 Task: Change the maxpoint to max value.
Action: Mouse moved to (168, 116)
Screenshot: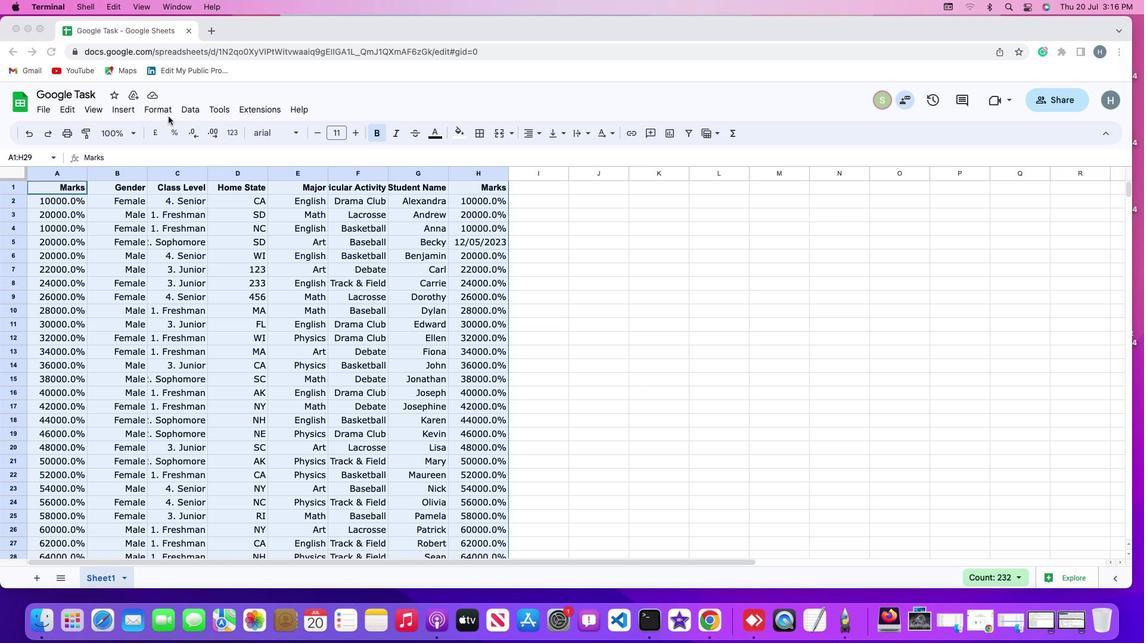 
Action: Mouse pressed left at (168, 116)
Screenshot: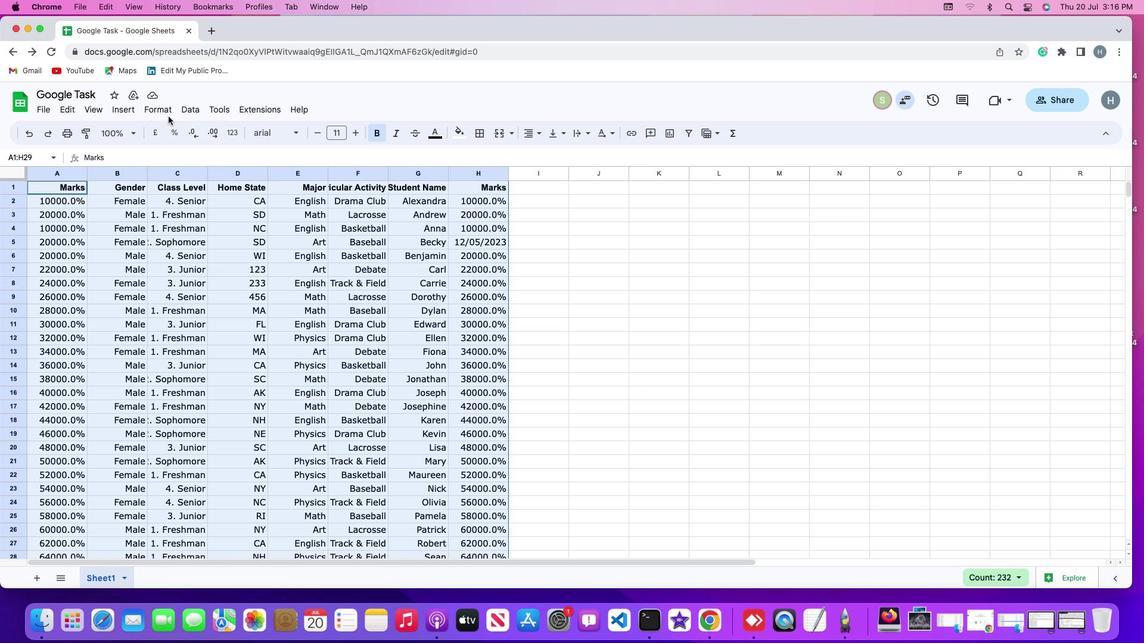 
Action: Mouse moved to (165, 110)
Screenshot: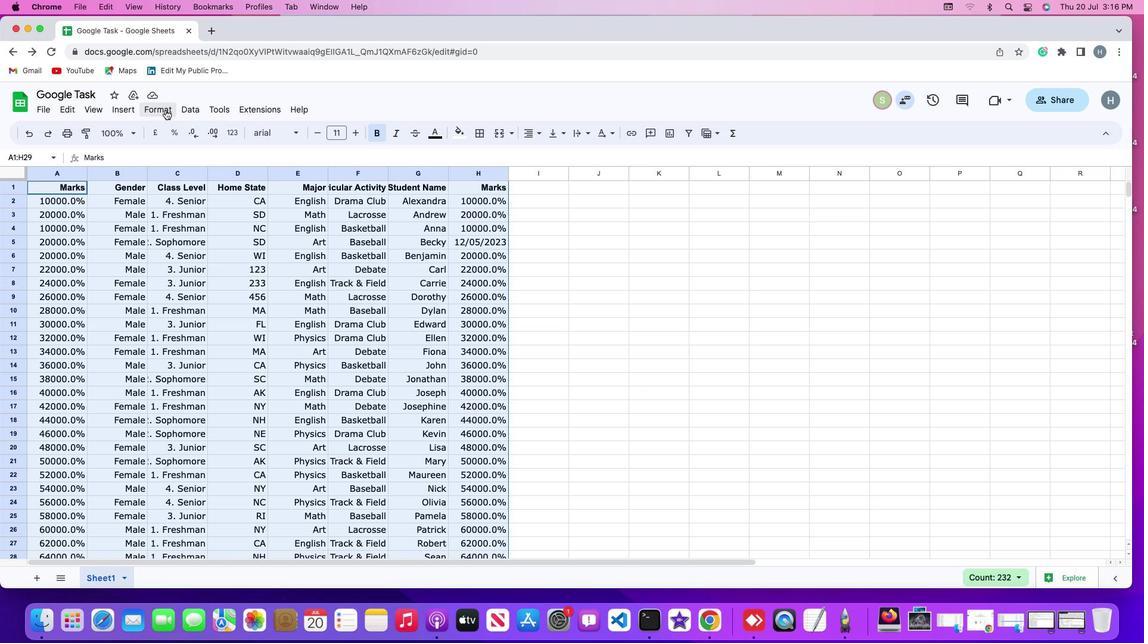 
Action: Mouse pressed left at (165, 110)
Screenshot: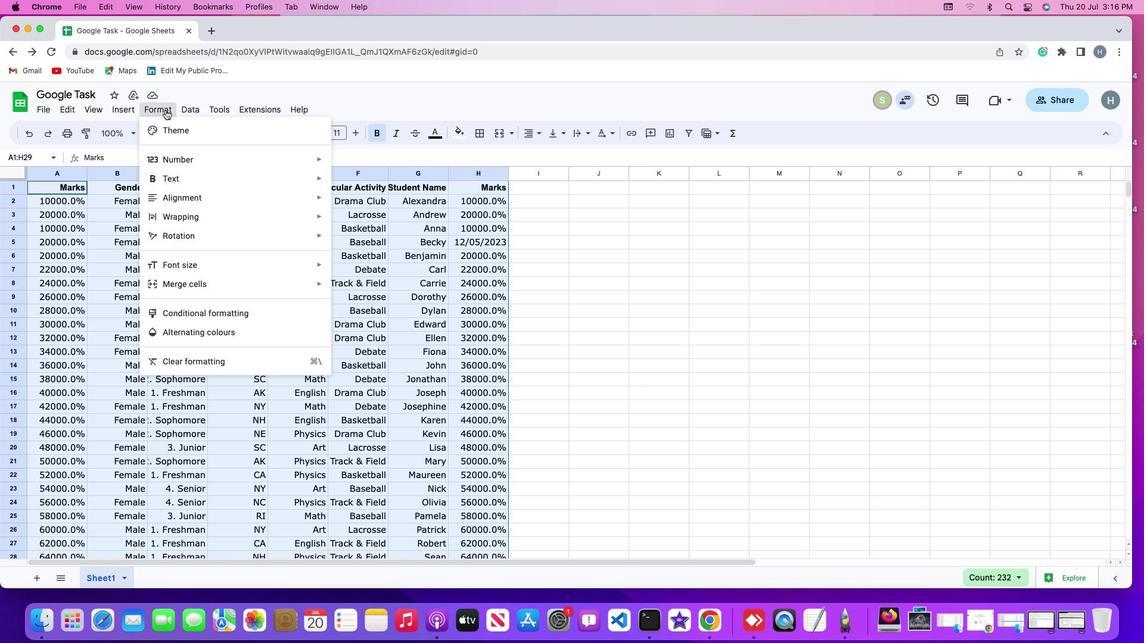 
Action: Mouse moved to (162, 316)
Screenshot: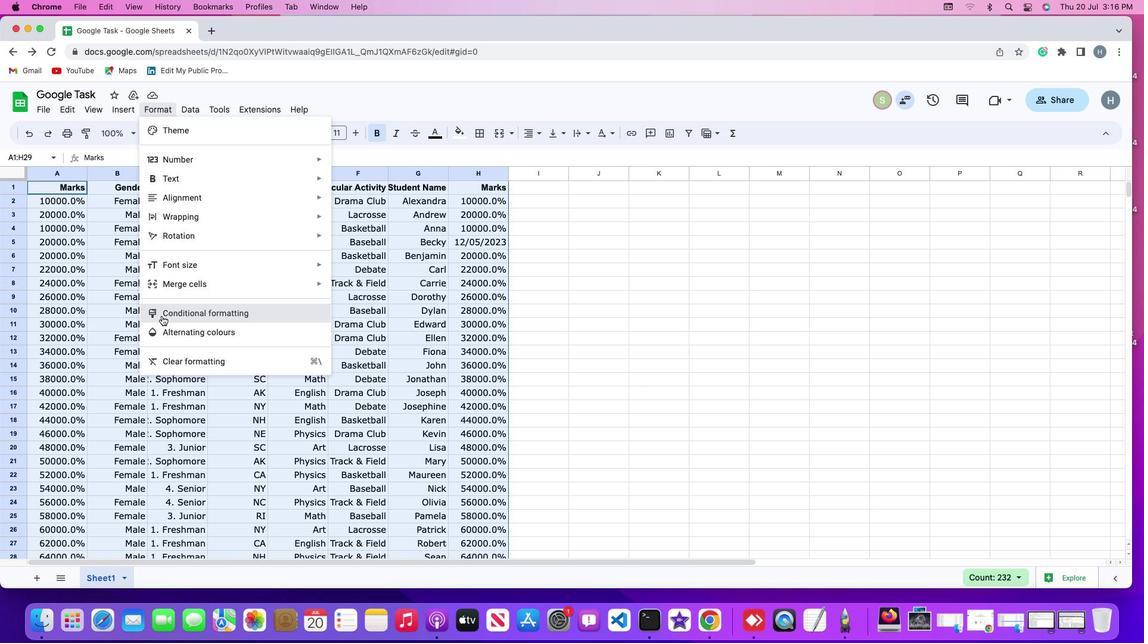 
Action: Mouse pressed left at (162, 316)
Screenshot: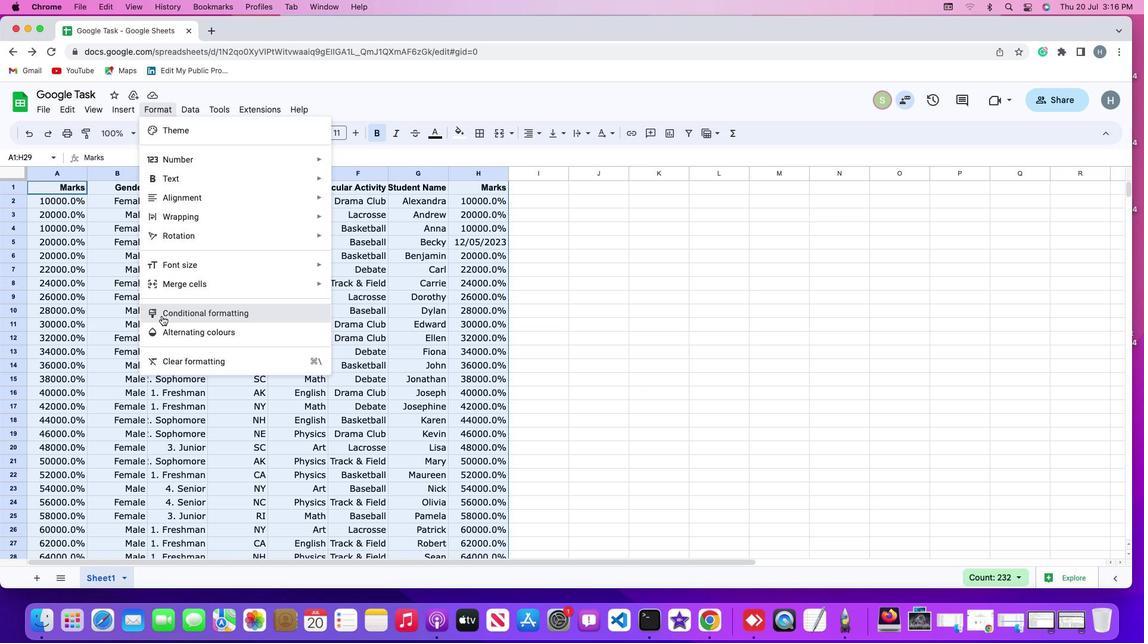 
Action: Mouse moved to (1085, 170)
Screenshot: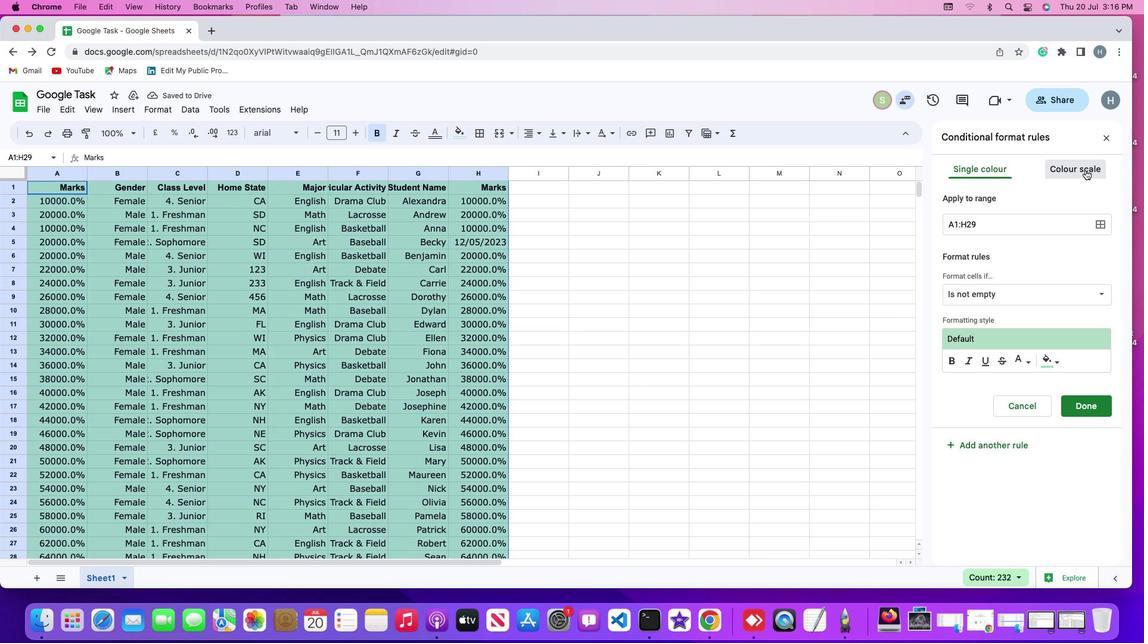 
Action: Mouse pressed left at (1085, 170)
Screenshot: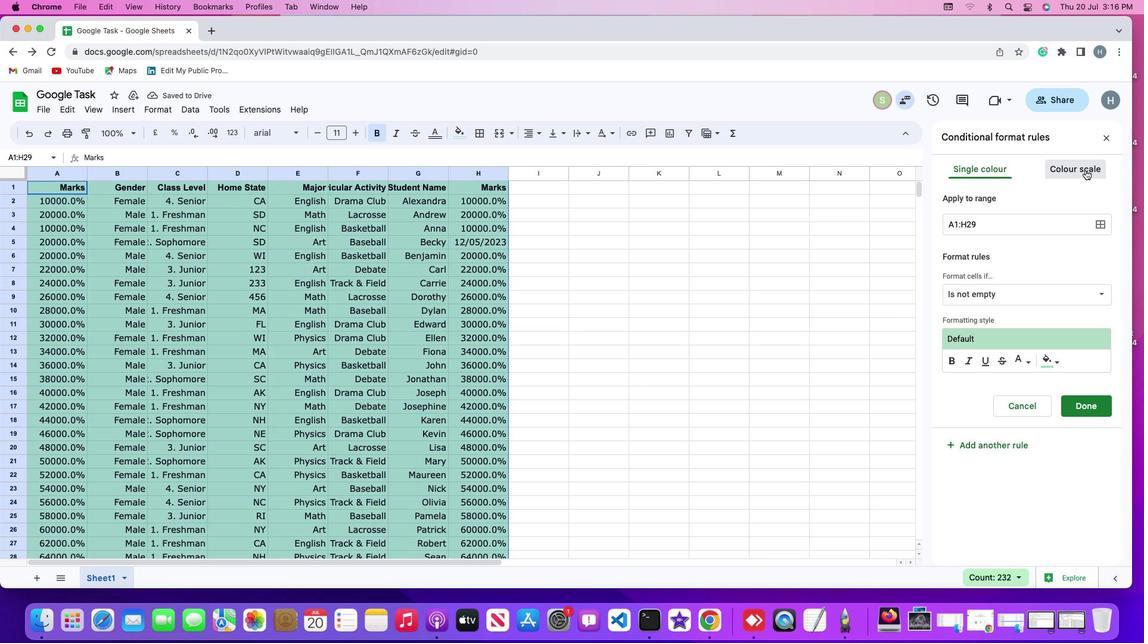 
Action: Mouse moved to (1005, 451)
Screenshot: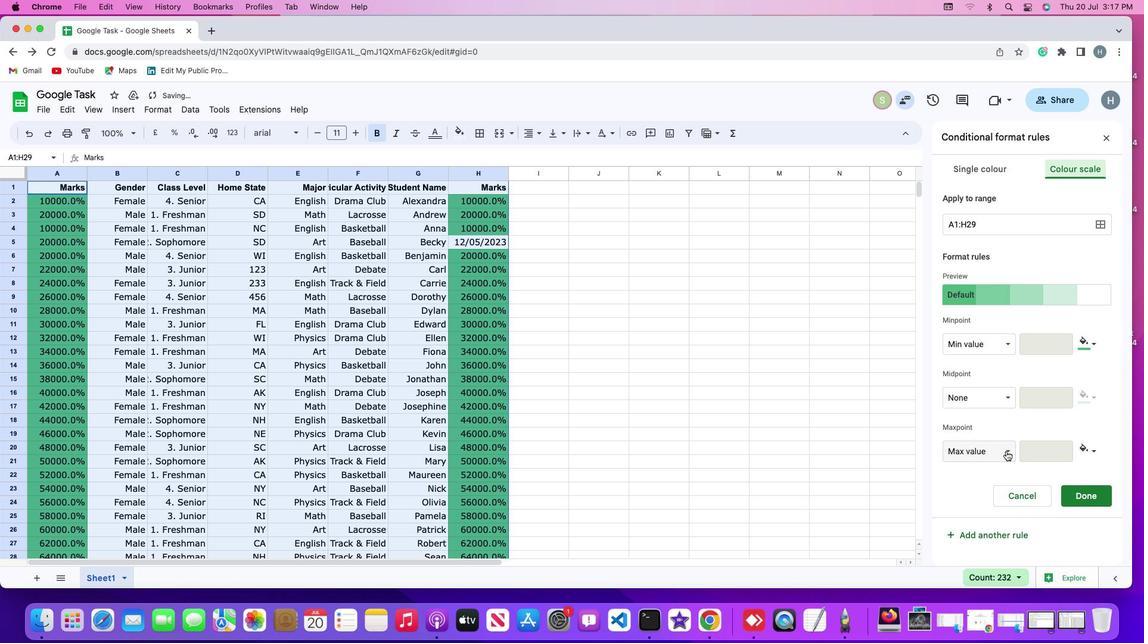 
Action: Mouse pressed left at (1005, 451)
Screenshot: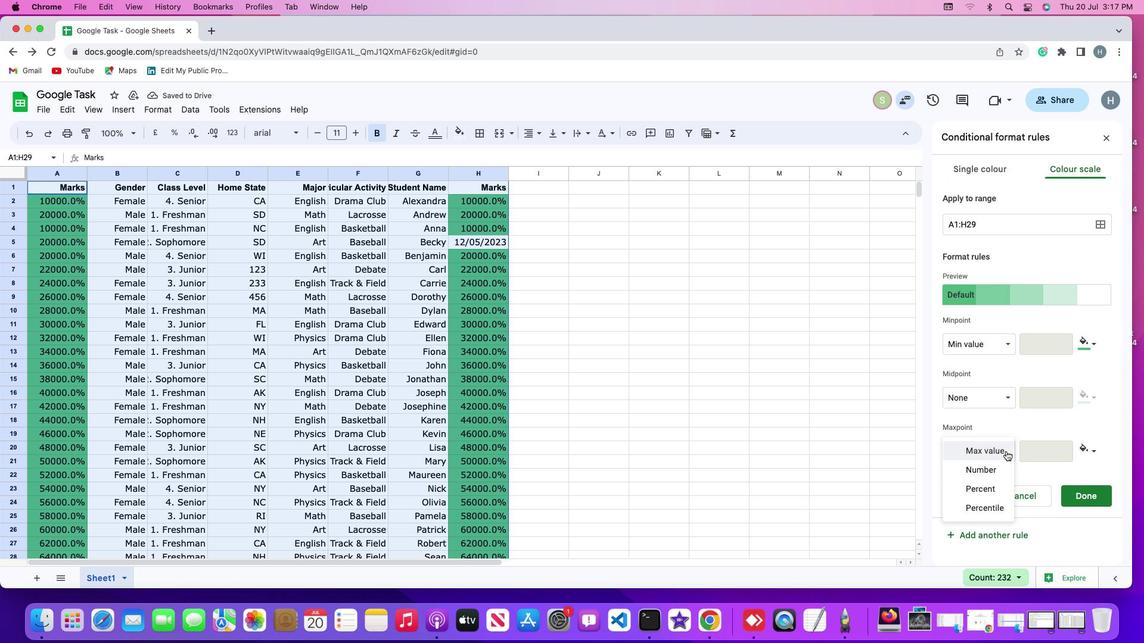 
Action: Mouse moved to (977, 447)
Screenshot: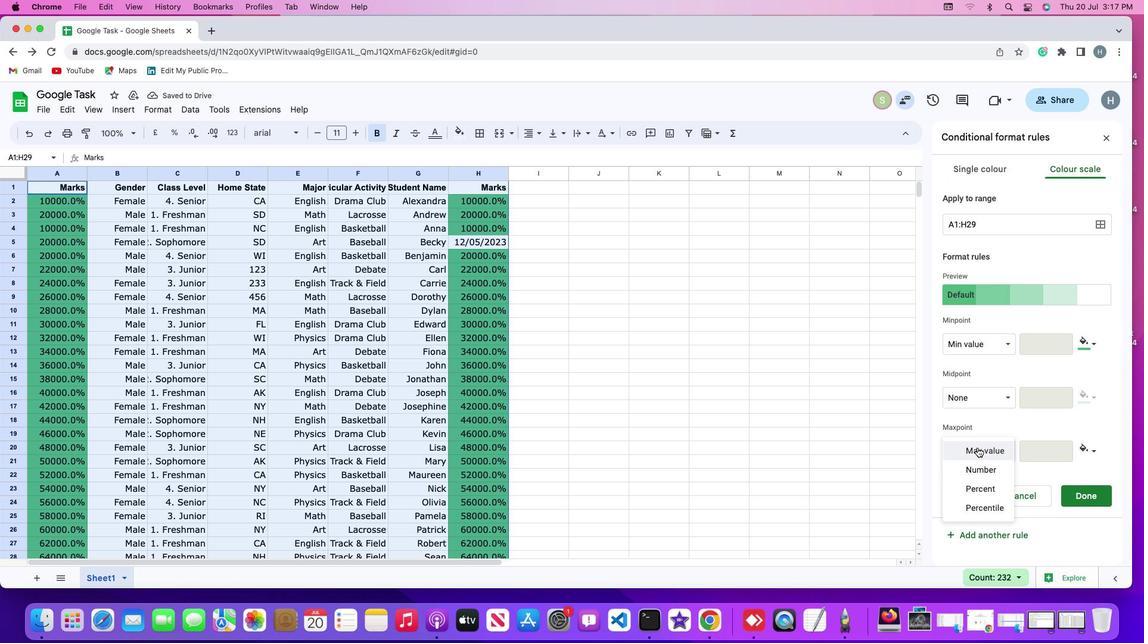 
Action: Mouse pressed left at (977, 447)
Screenshot: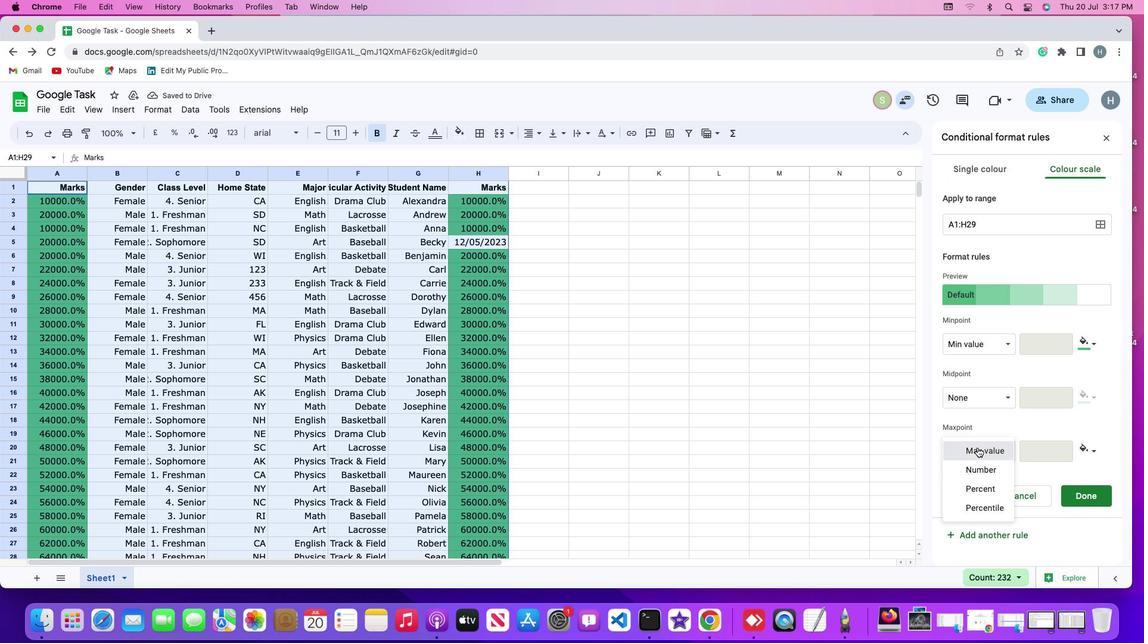 
Action: Mouse moved to (975, 448)
Screenshot: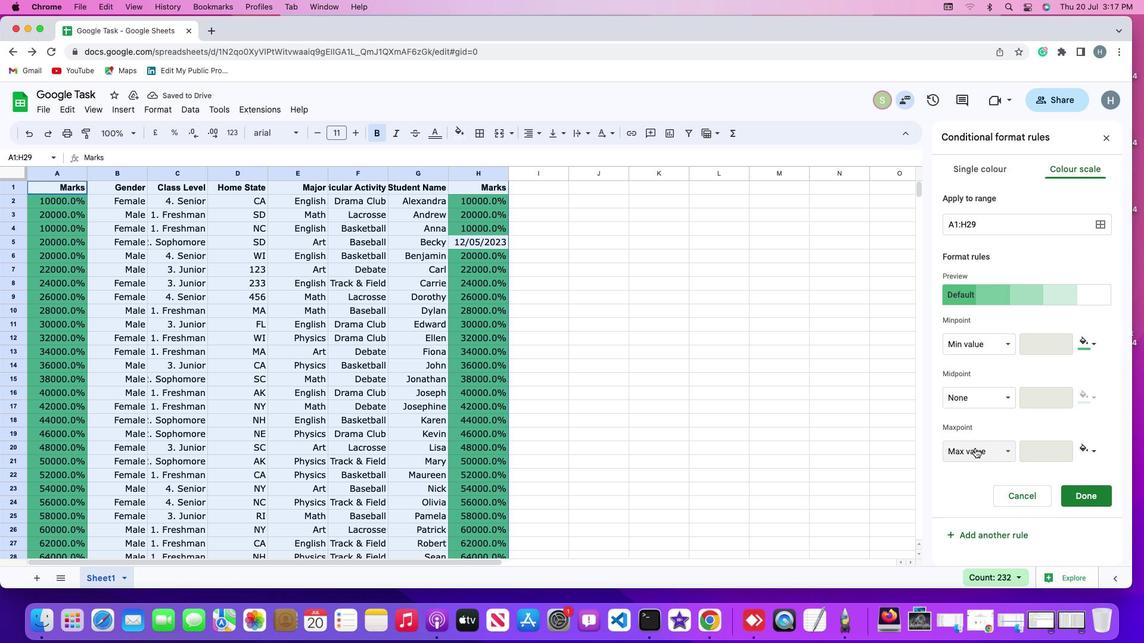 
